 Task: Add Vitanica Yeast Arrest Vaginal Suppository to the cart.
Action: Mouse moved to (327, 152)
Screenshot: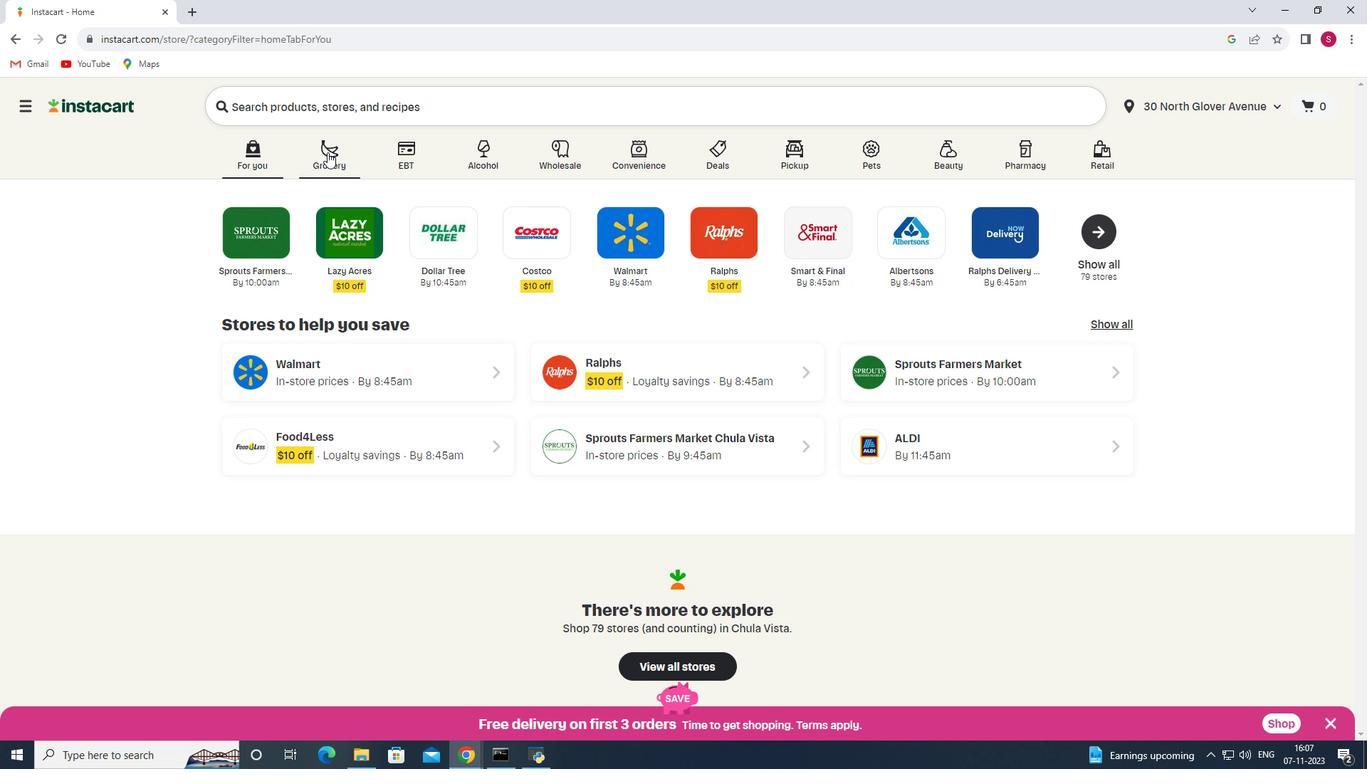 
Action: Mouse pressed left at (327, 152)
Screenshot: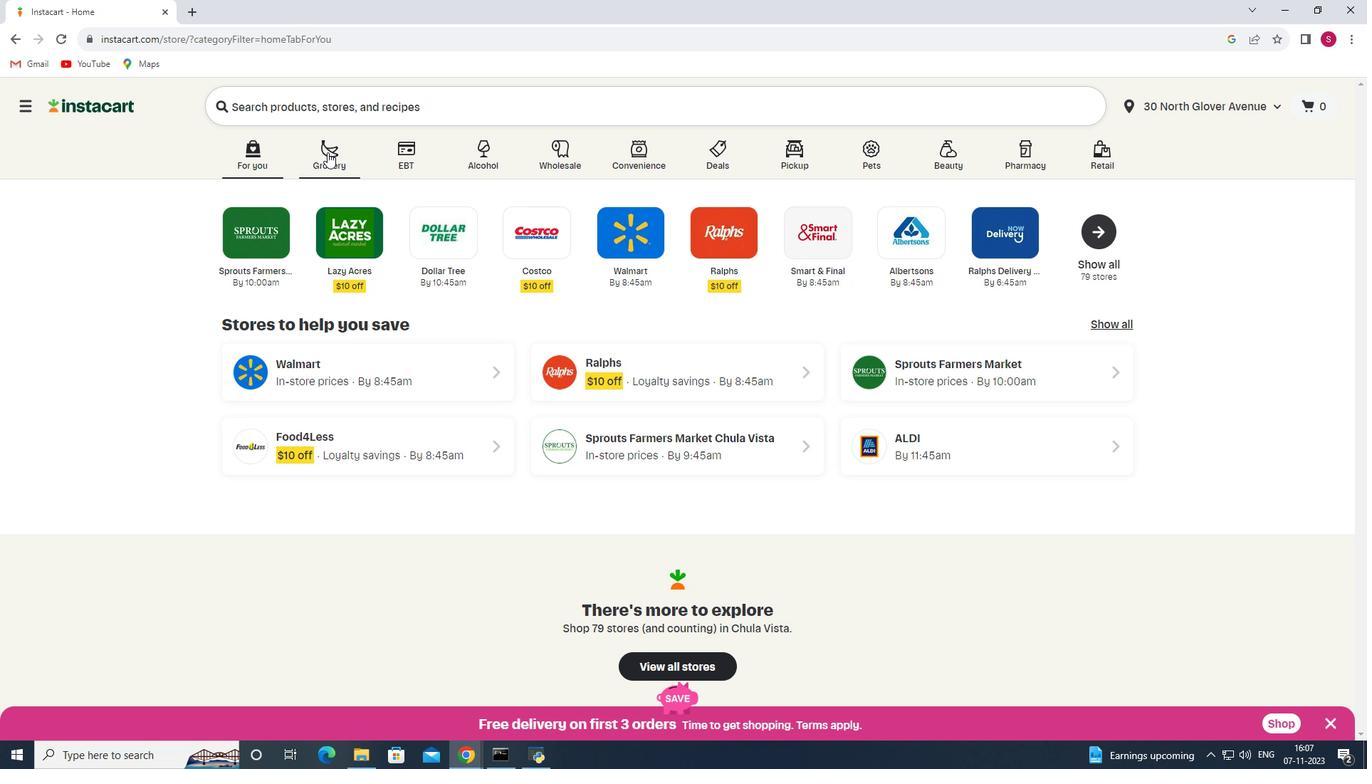 
Action: Mouse moved to (313, 417)
Screenshot: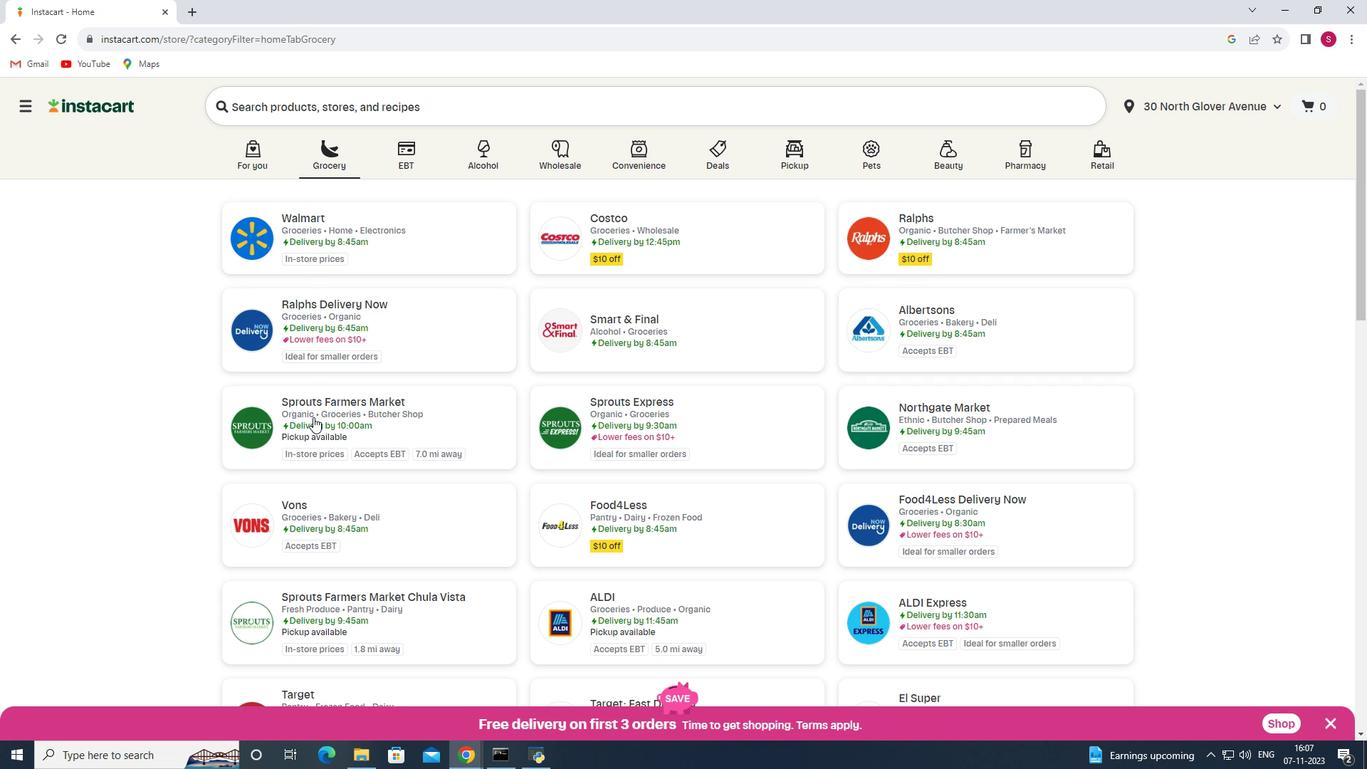 
Action: Mouse pressed left at (313, 417)
Screenshot: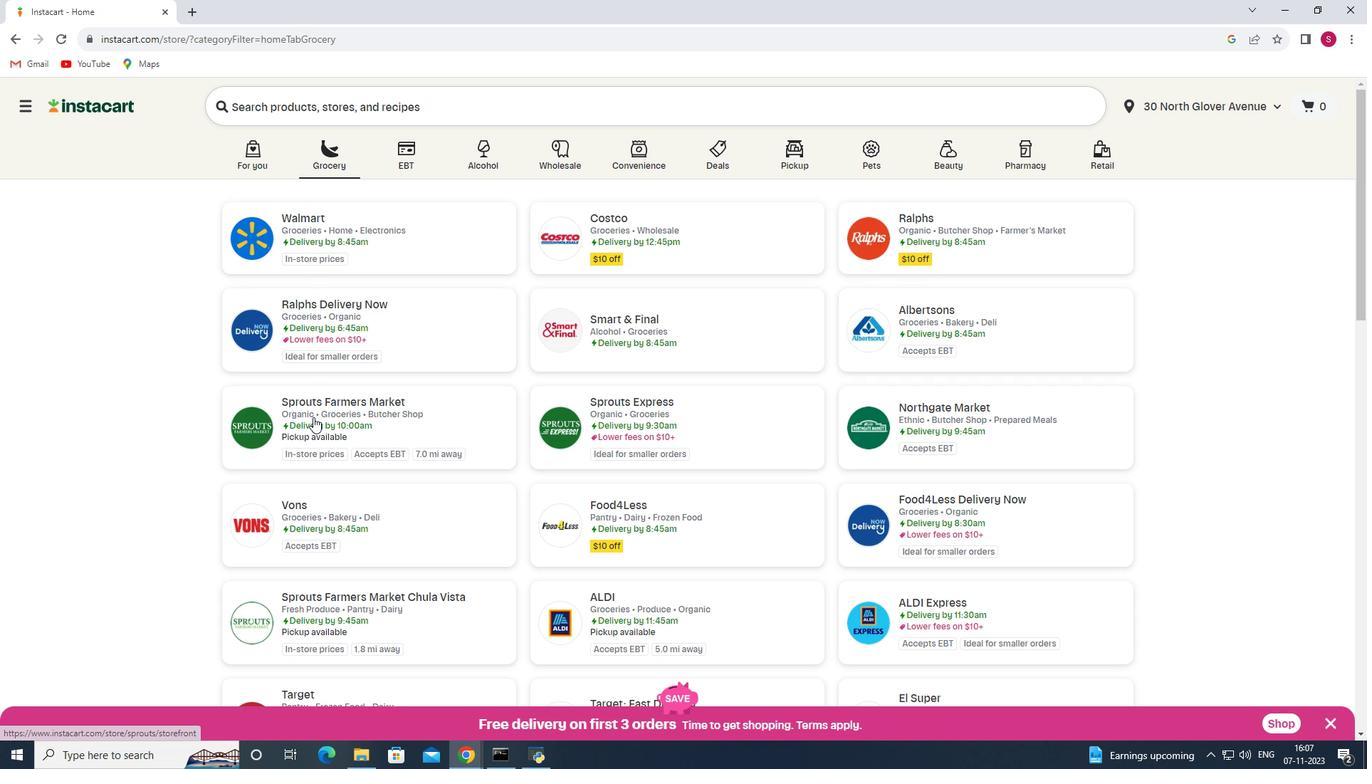 
Action: Mouse moved to (89, 448)
Screenshot: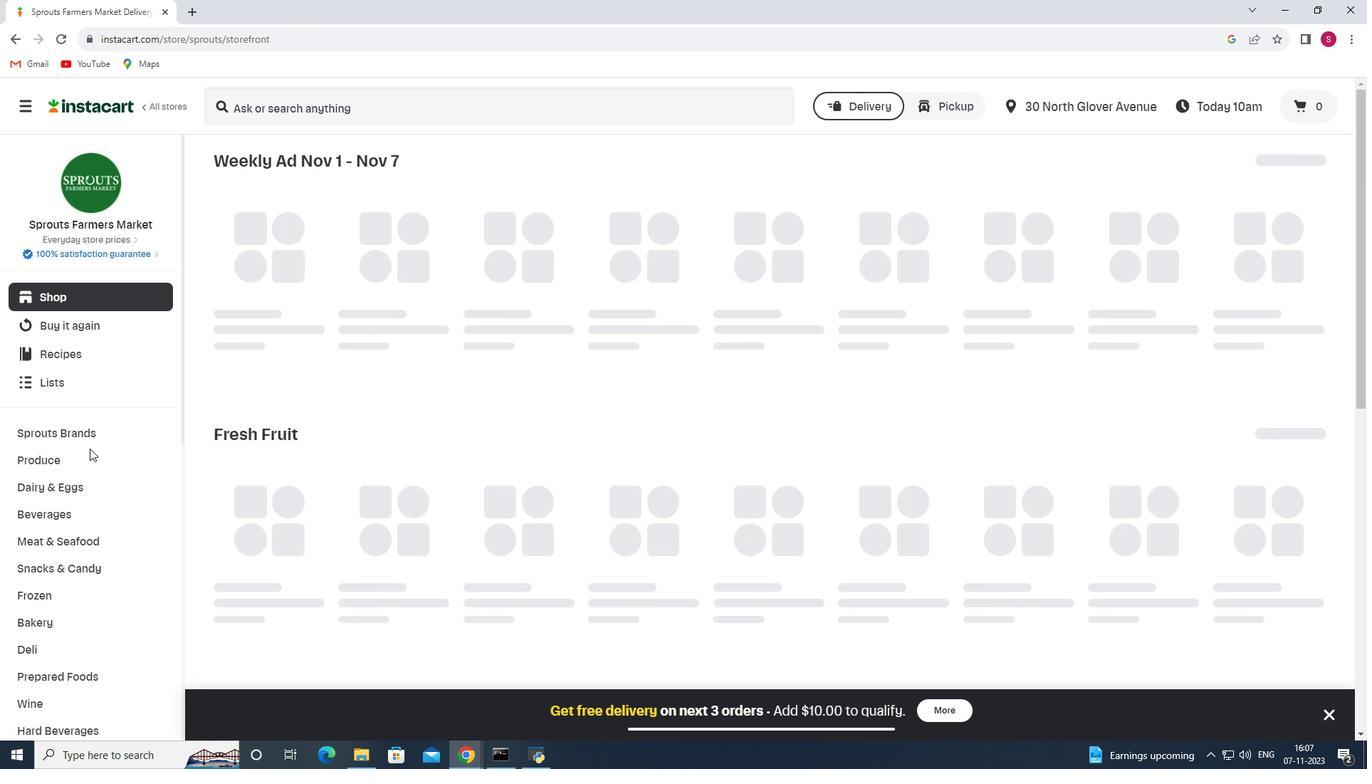 
Action: Mouse scrolled (89, 448) with delta (0, 0)
Screenshot: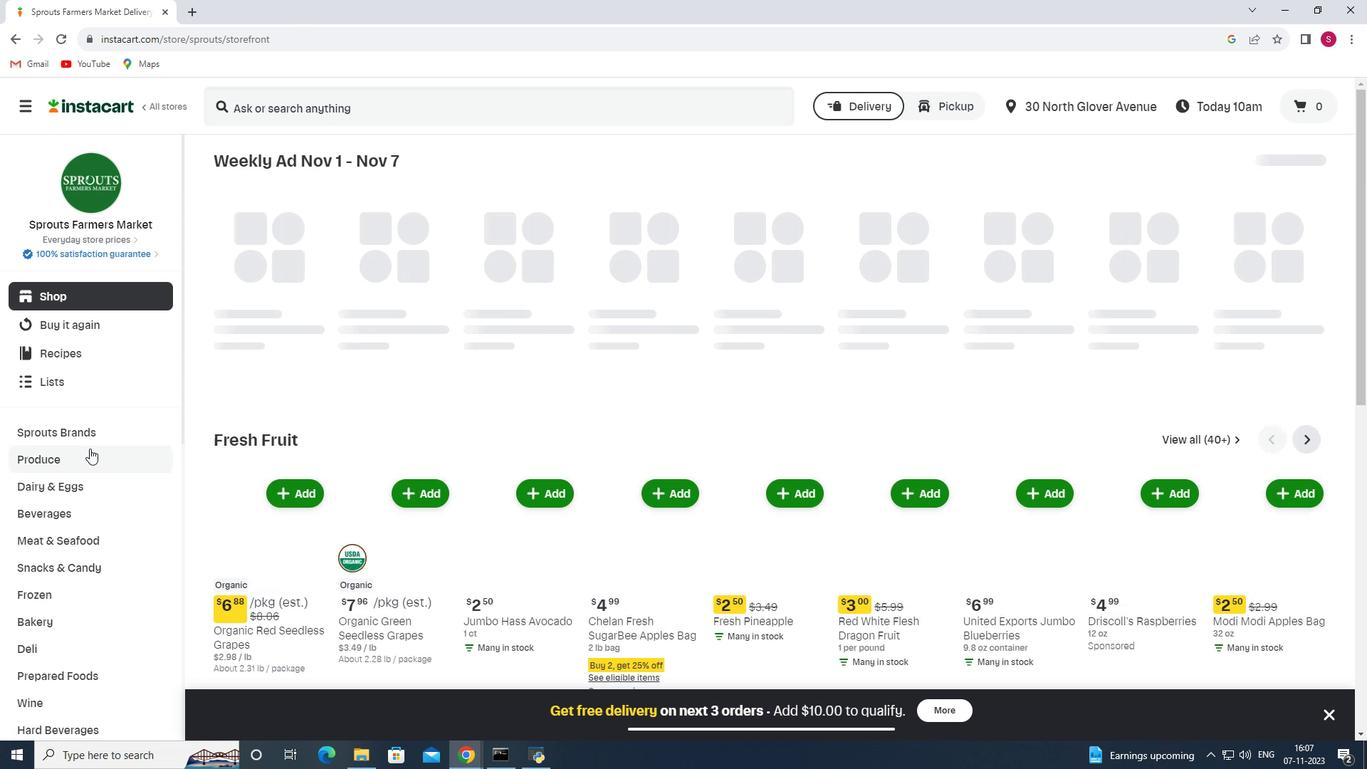 
Action: Mouse scrolled (89, 448) with delta (0, 0)
Screenshot: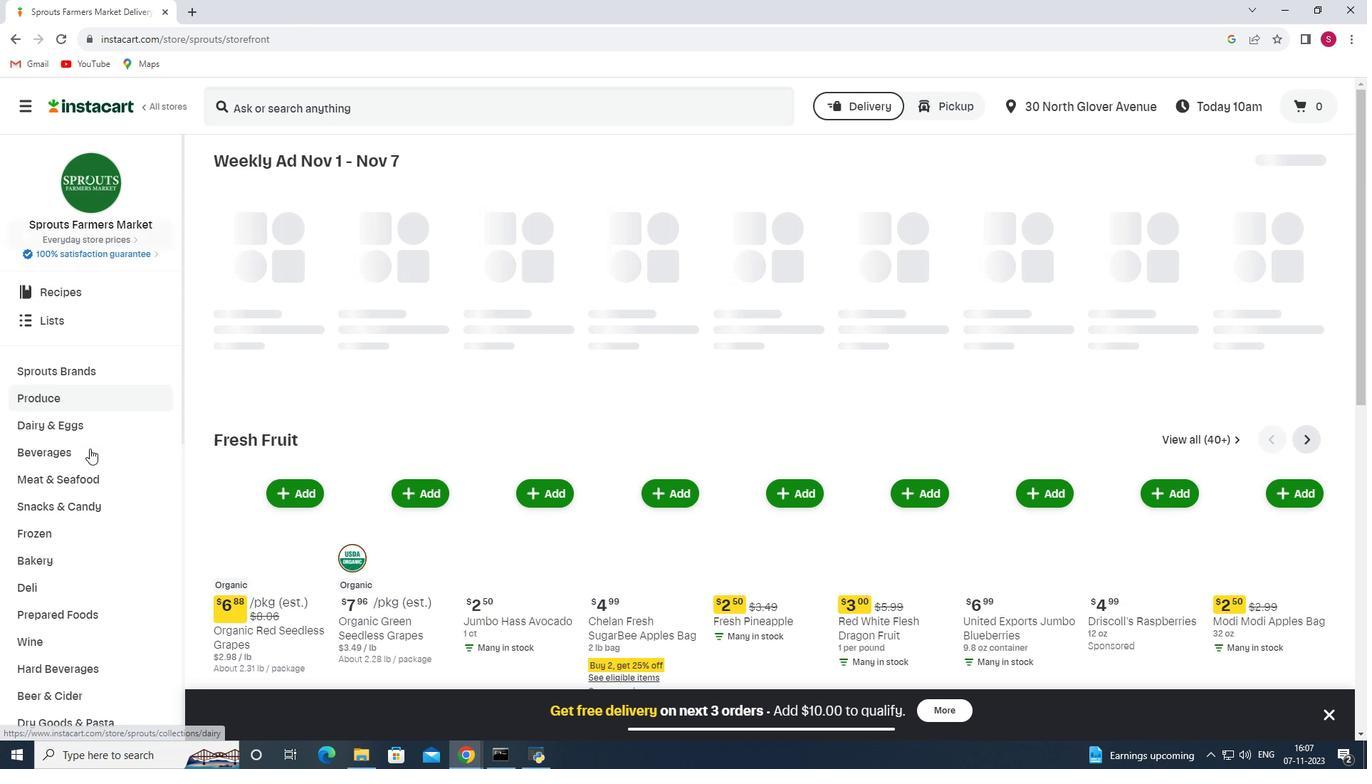 
Action: Mouse scrolled (89, 449) with delta (0, 0)
Screenshot: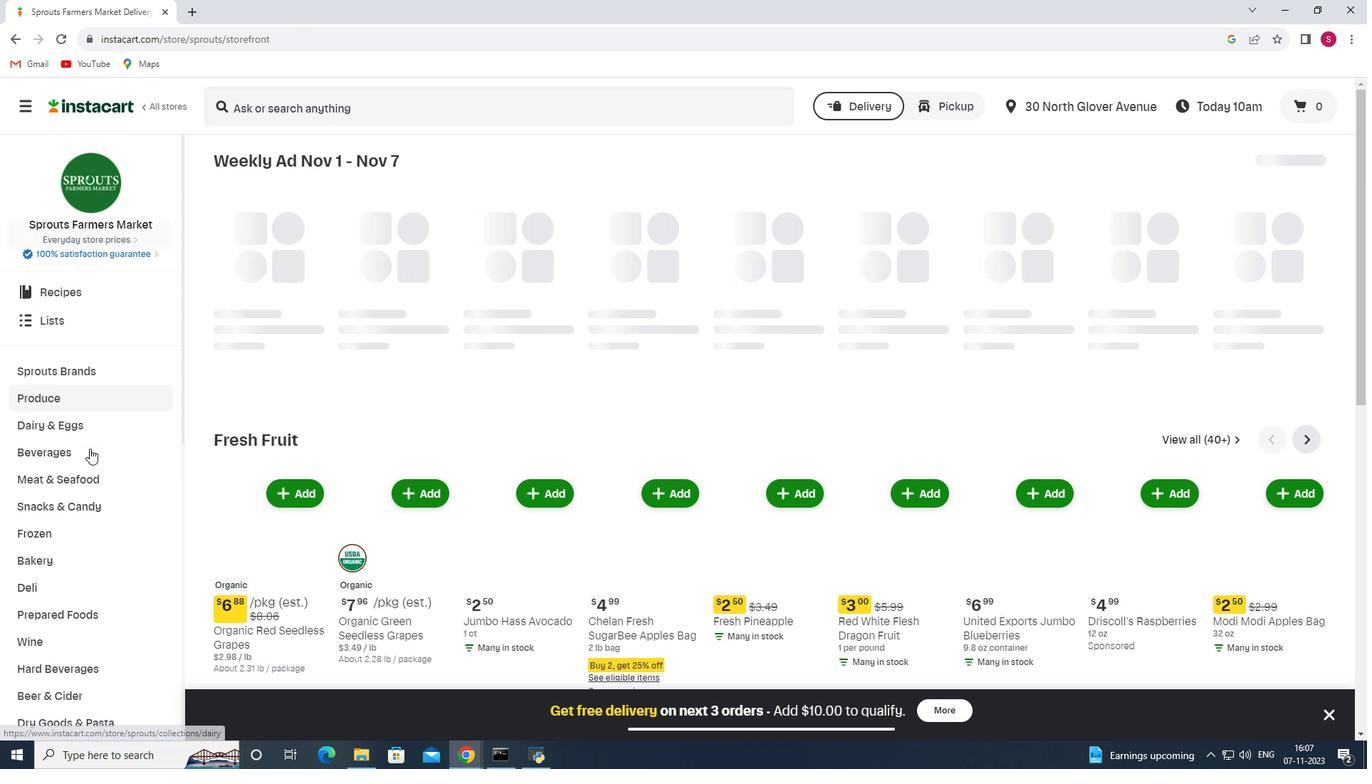
Action: Mouse scrolled (89, 448) with delta (0, 0)
Screenshot: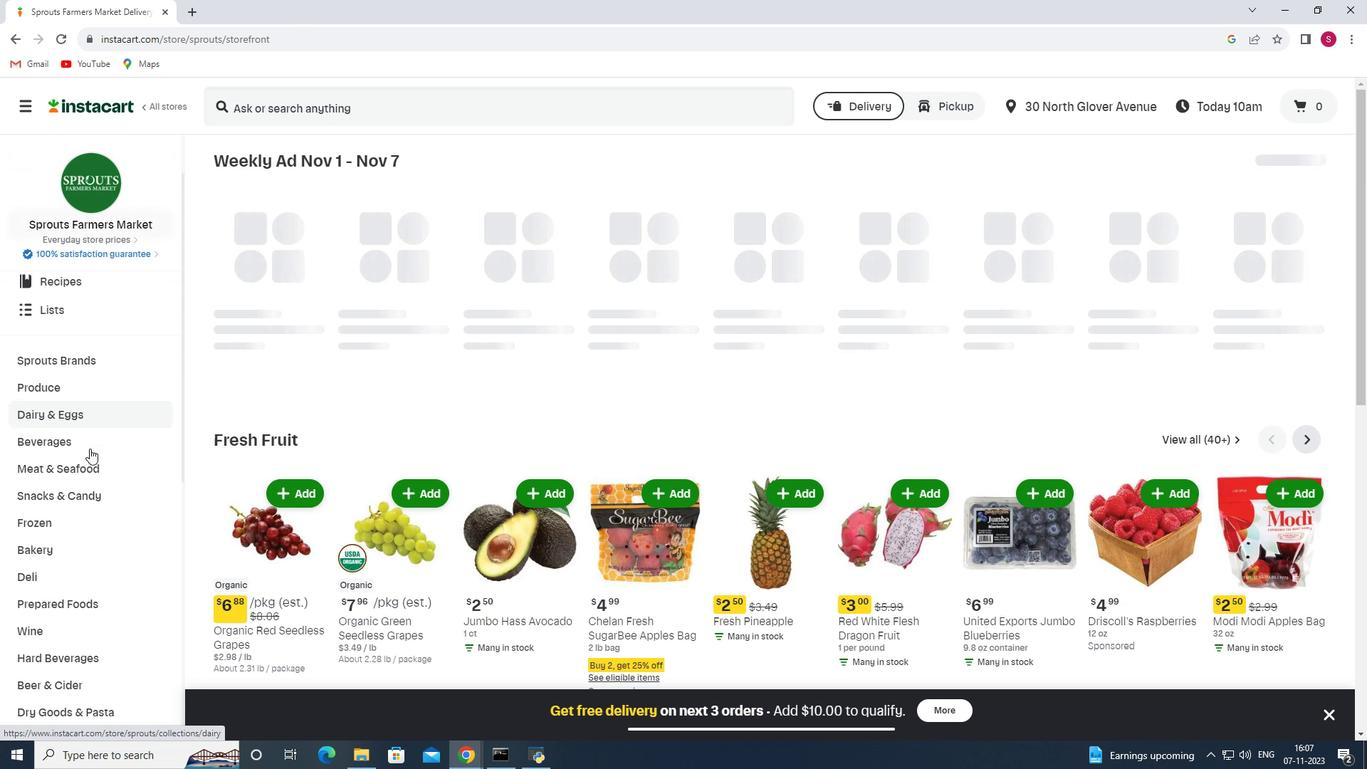 
Action: Mouse scrolled (89, 448) with delta (0, 0)
Screenshot: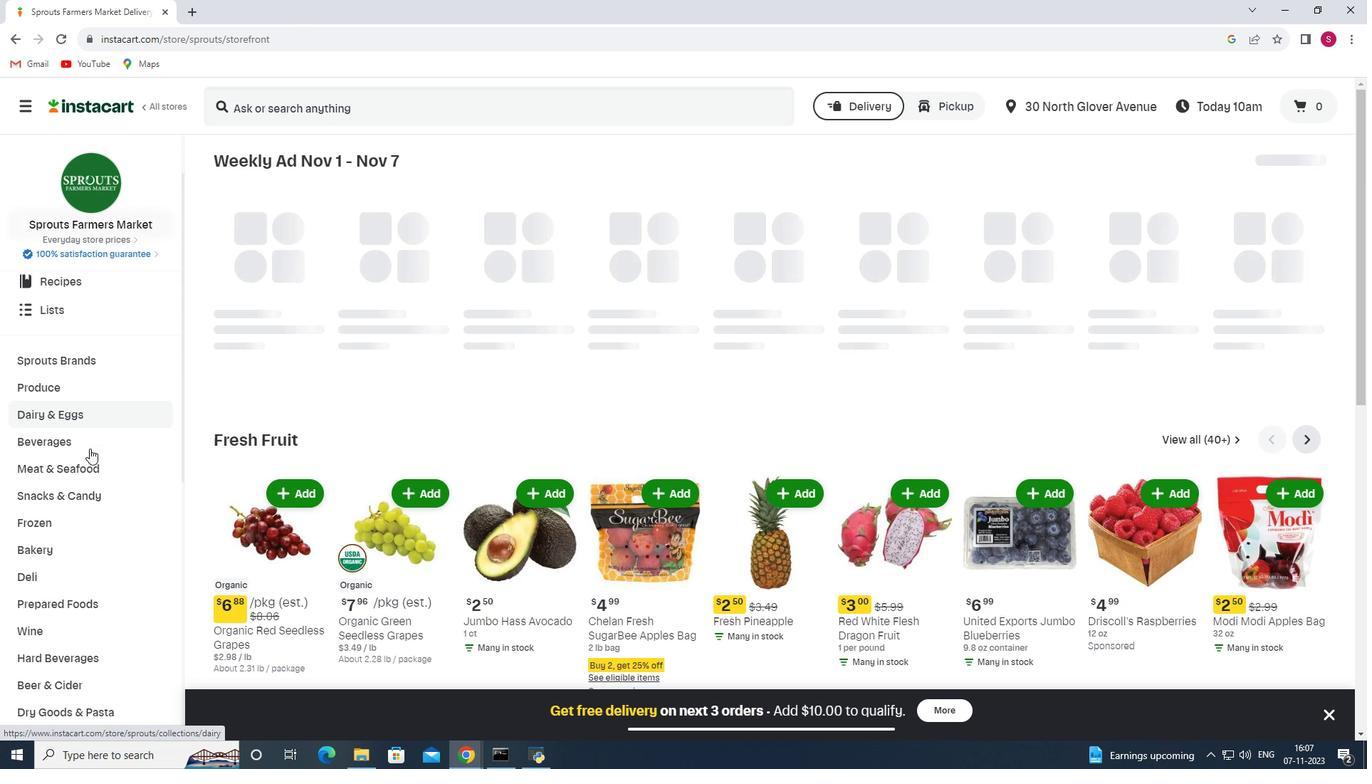 
Action: Mouse scrolled (89, 448) with delta (0, 0)
Screenshot: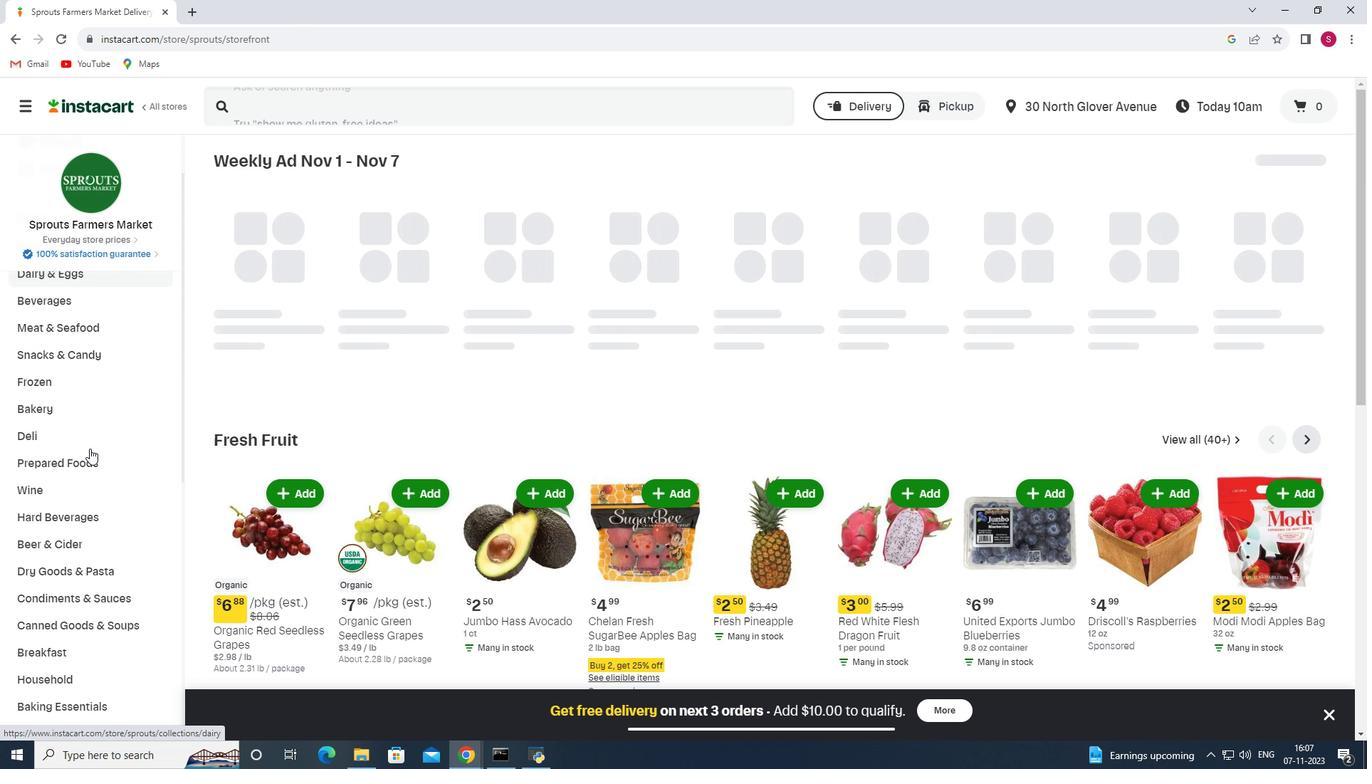 
Action: Mouse scrolled (89, 448) with delta (0, 0)
Screenshot: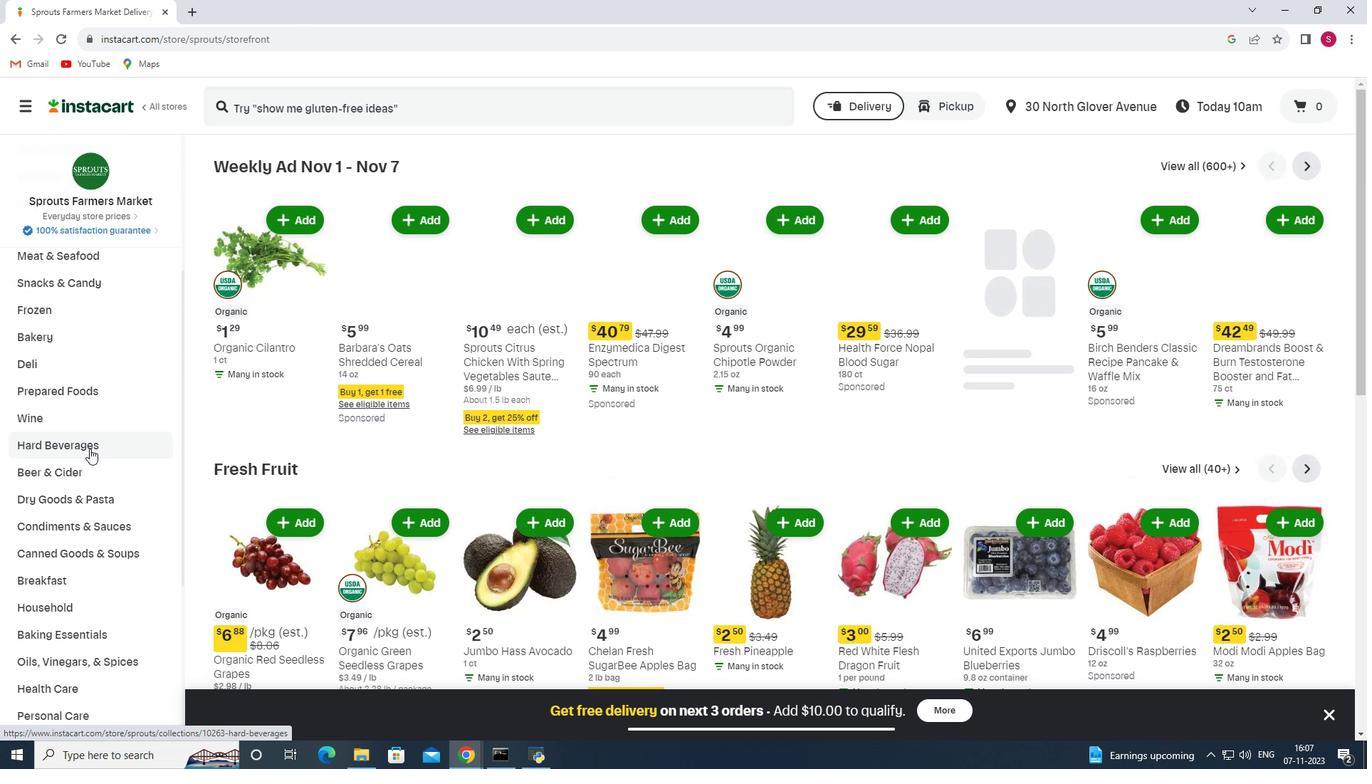 
Action: Mouse scrolled (89, 448) with delta (0, 0)
Screenshot: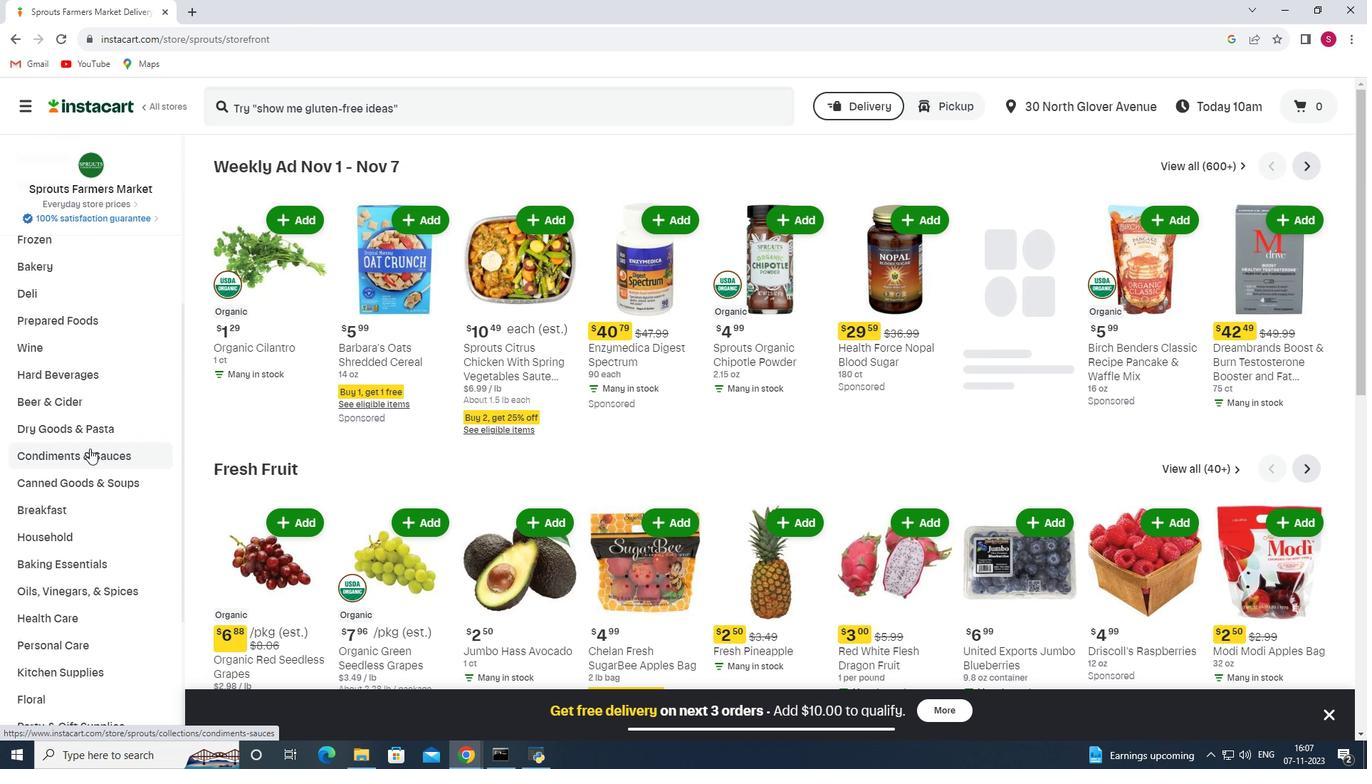 
Action: Mouse scrolled (89, 448) with delta (0, 0)
Screenshot: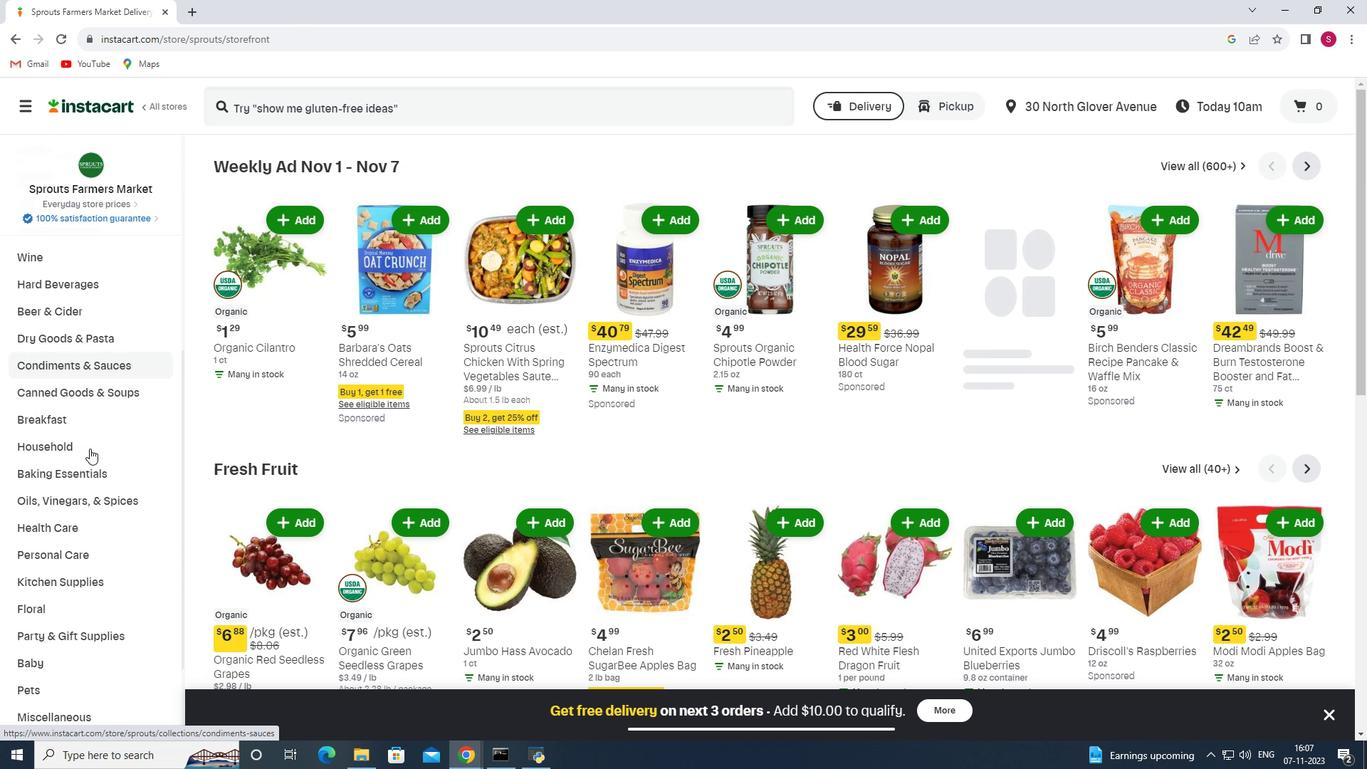 
Action: Mouse moved to (87, 473)
Screenshot: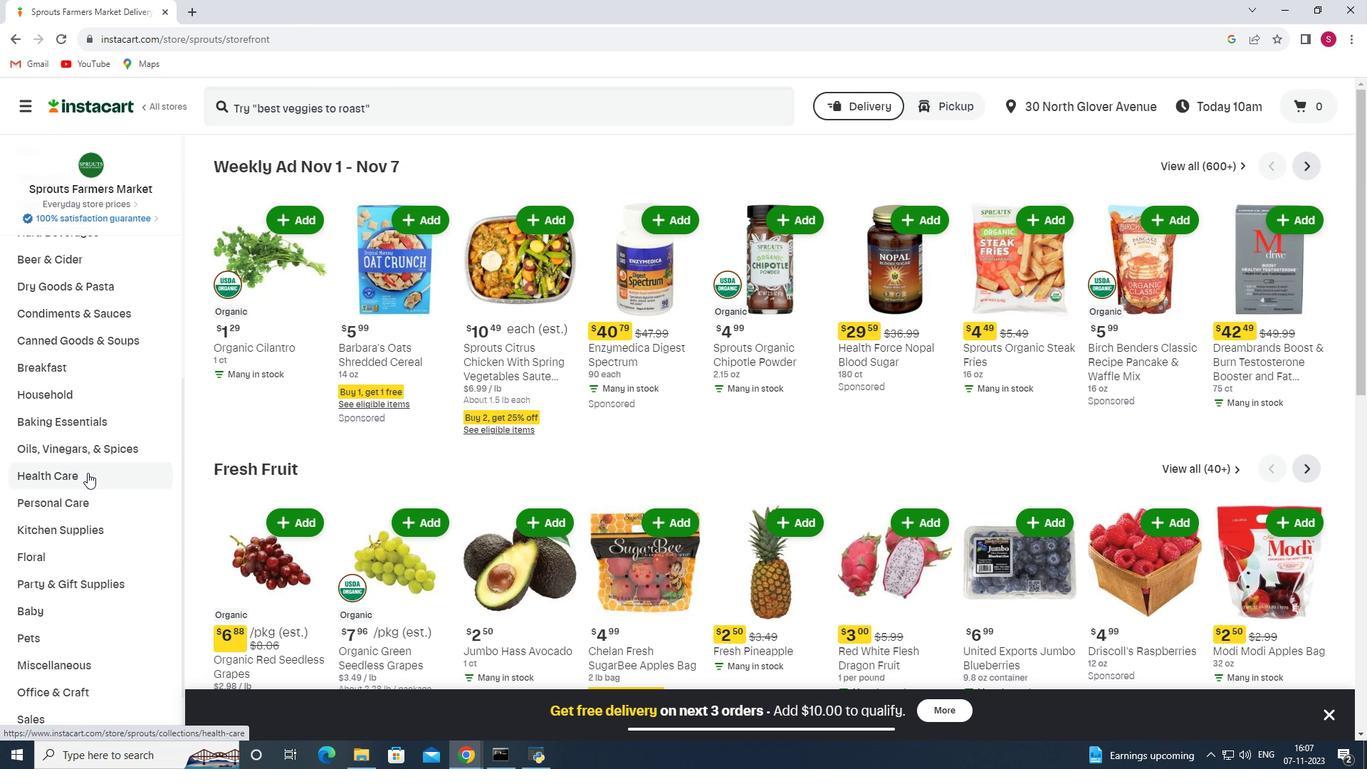 
Action: Mouse pressed left at (87, 473)
Screenshot: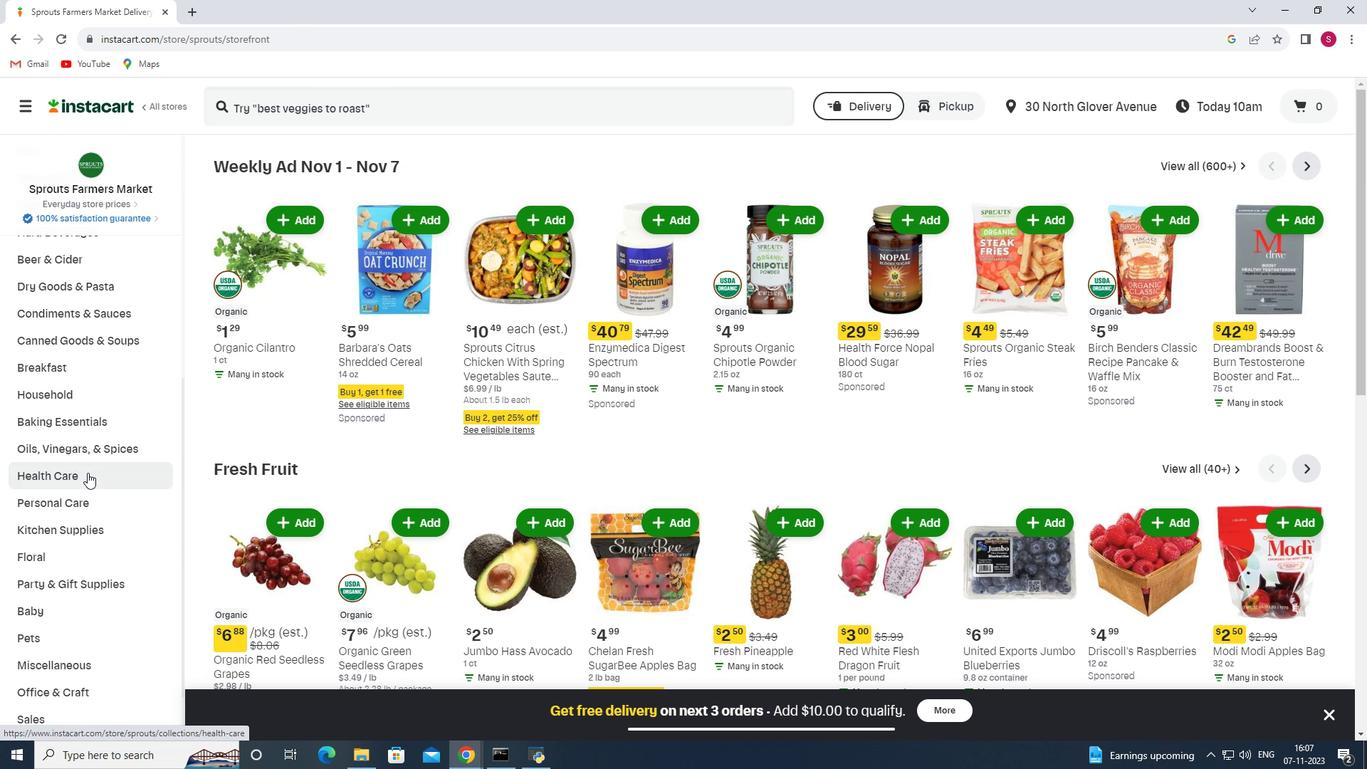 
Action: Mouse moved to (474, 193)
Screenshot: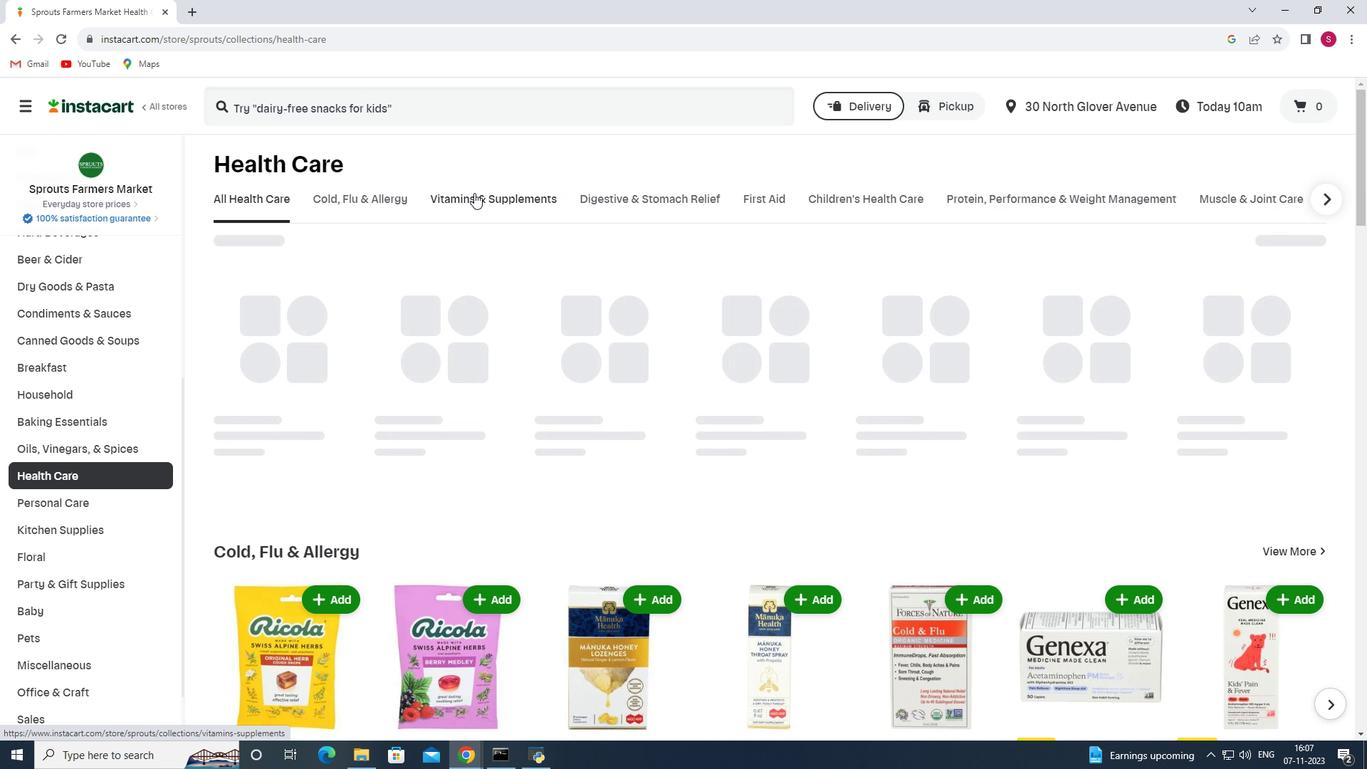 
Action: Mouse pressed left at (474, 193)
Screenshot: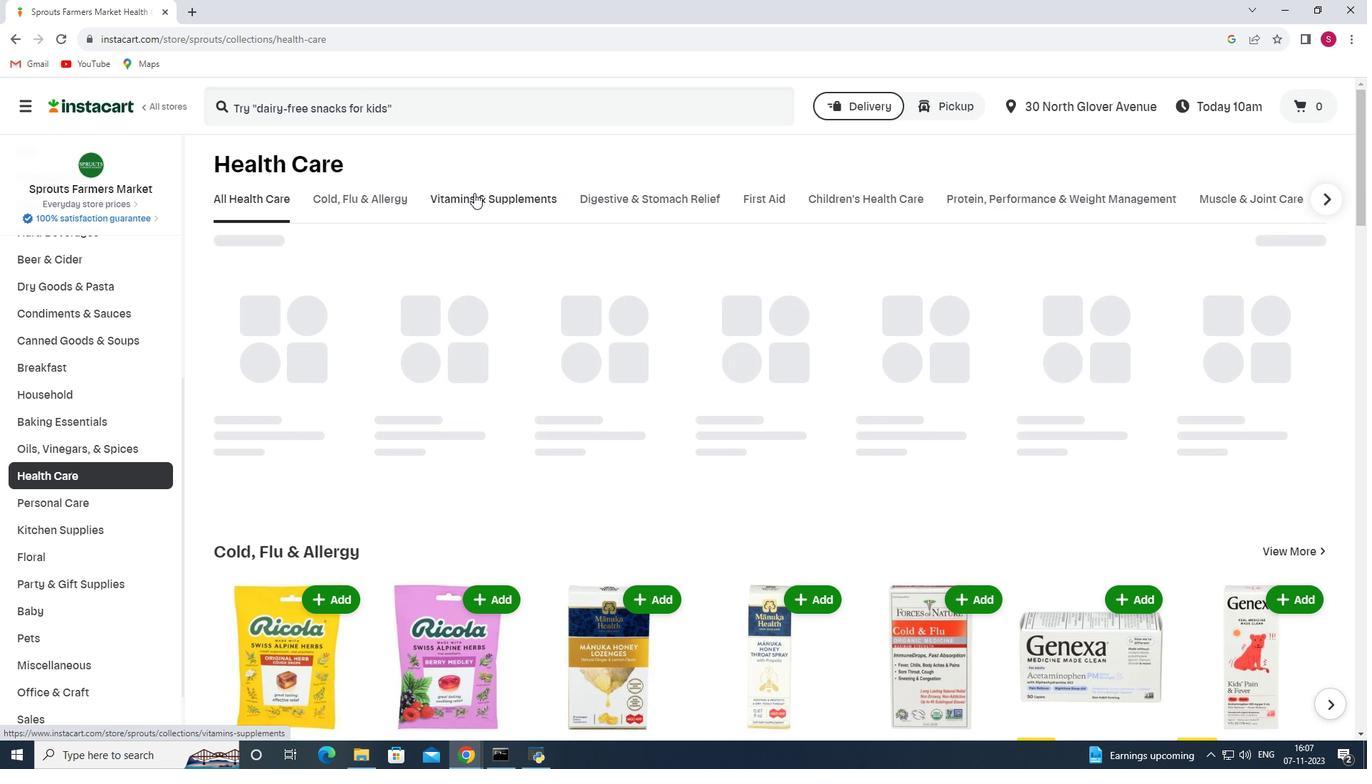 
Action: Mouse moved to (1124, 258)
Screenshot: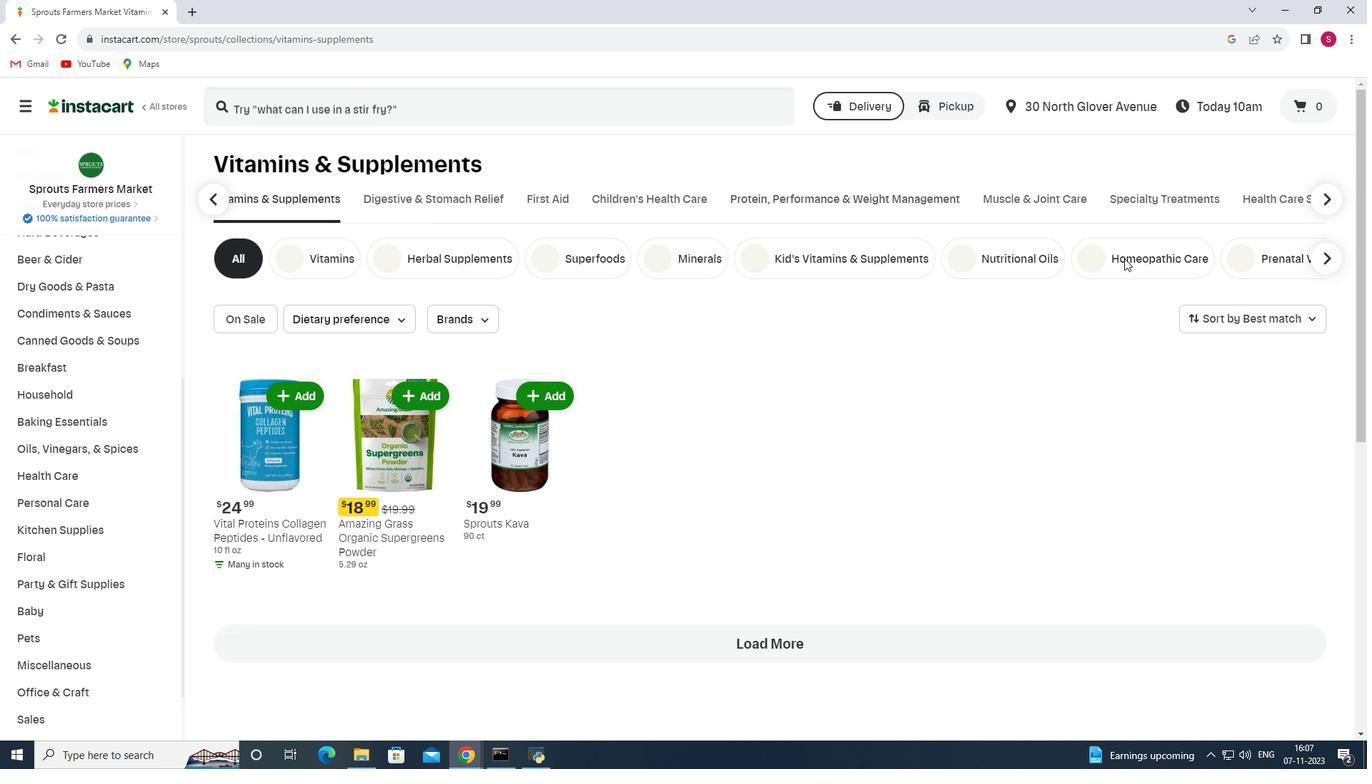 
Action: Mouse pressed left at (1124, 258)
Screenshot: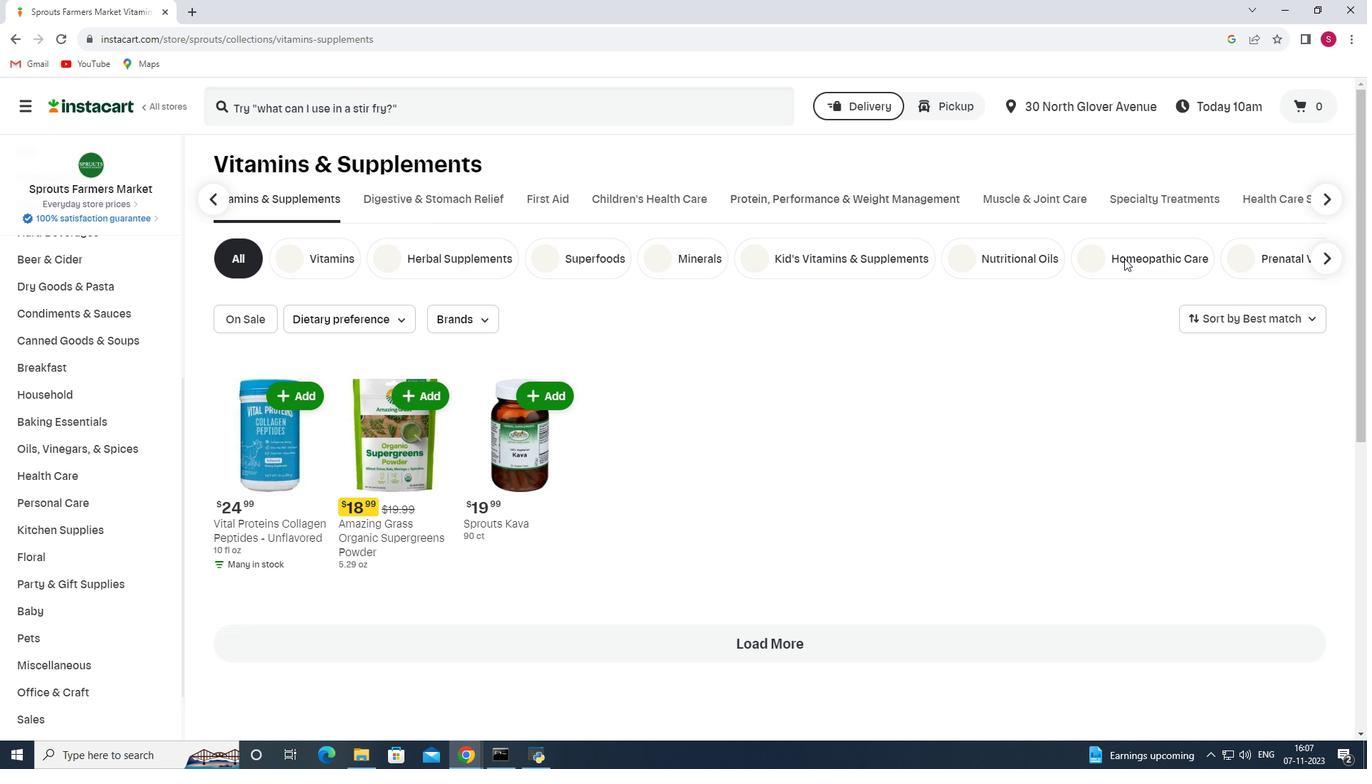 
Action: Mouse moved to (470, 111)
Screenshot: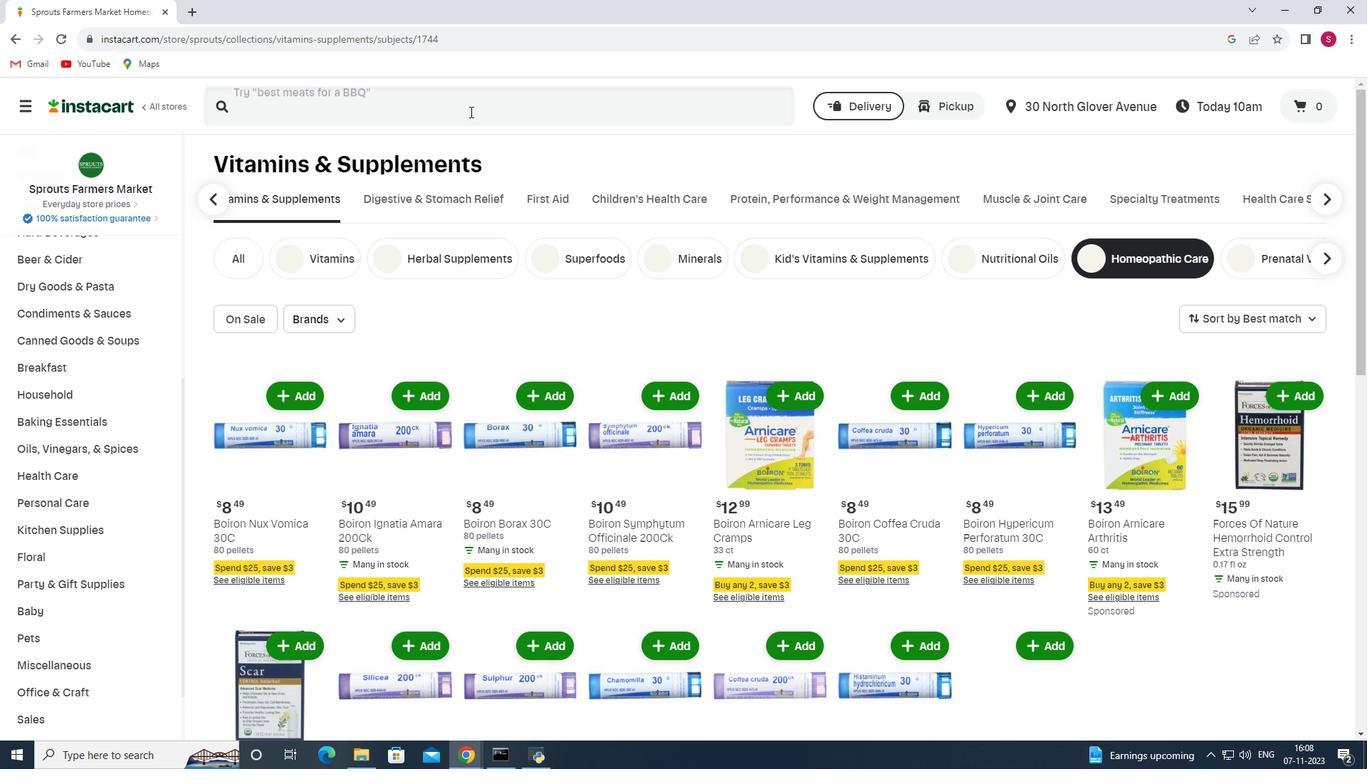 
Action: Mouse pressed left at (470, 111)
Screenshot: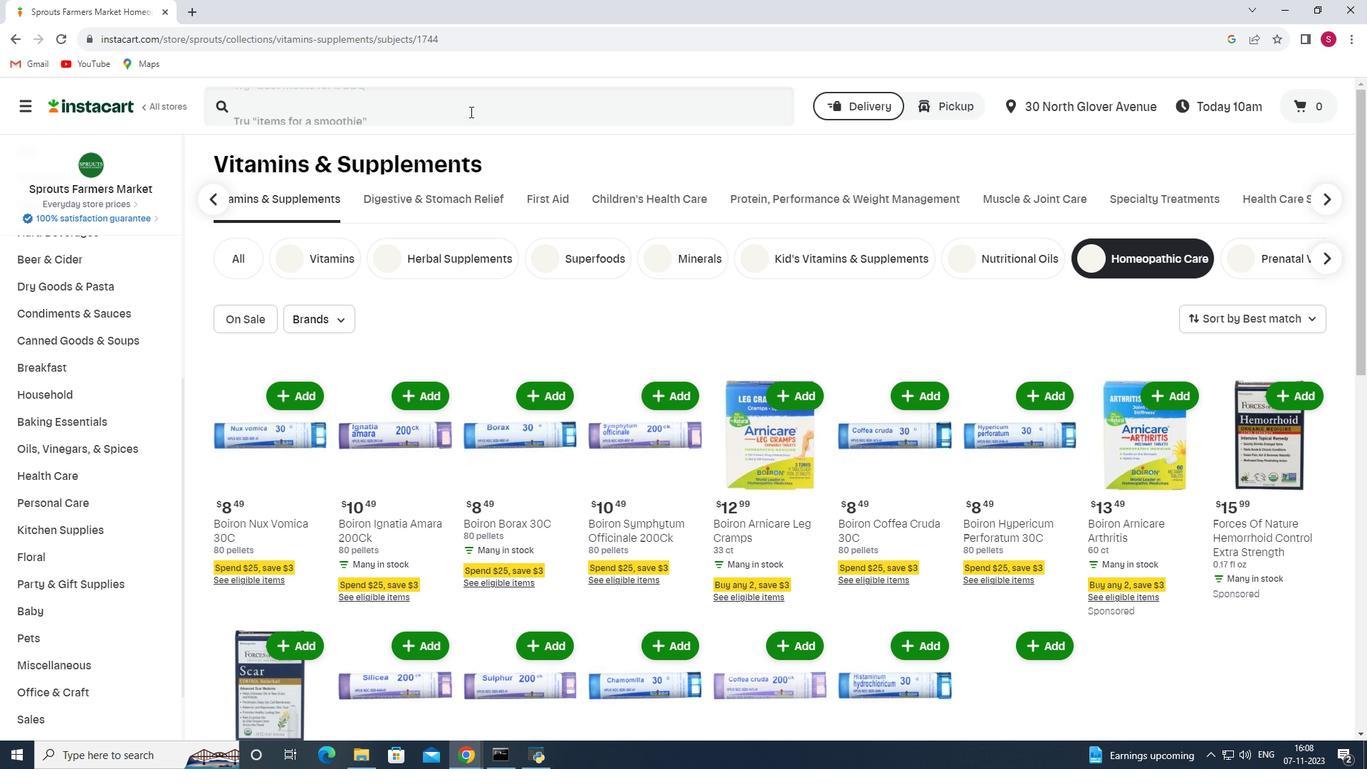 
Action: Key pressed <Key.shift>Vitanica<Key.space><Key.shift>yeast<Key.space><Key.shift><Key.shift><Key.shift><Key.shift><Key.shift><Key.shift><Key.shift><Key.shift><Key.shift><Key.shift>Arrest<Key.space><Key.shift>b<Key.backspace><Key.shift>Vaginal<Key.space><Key.shift>Suppository<Key.enter>
Screenshot: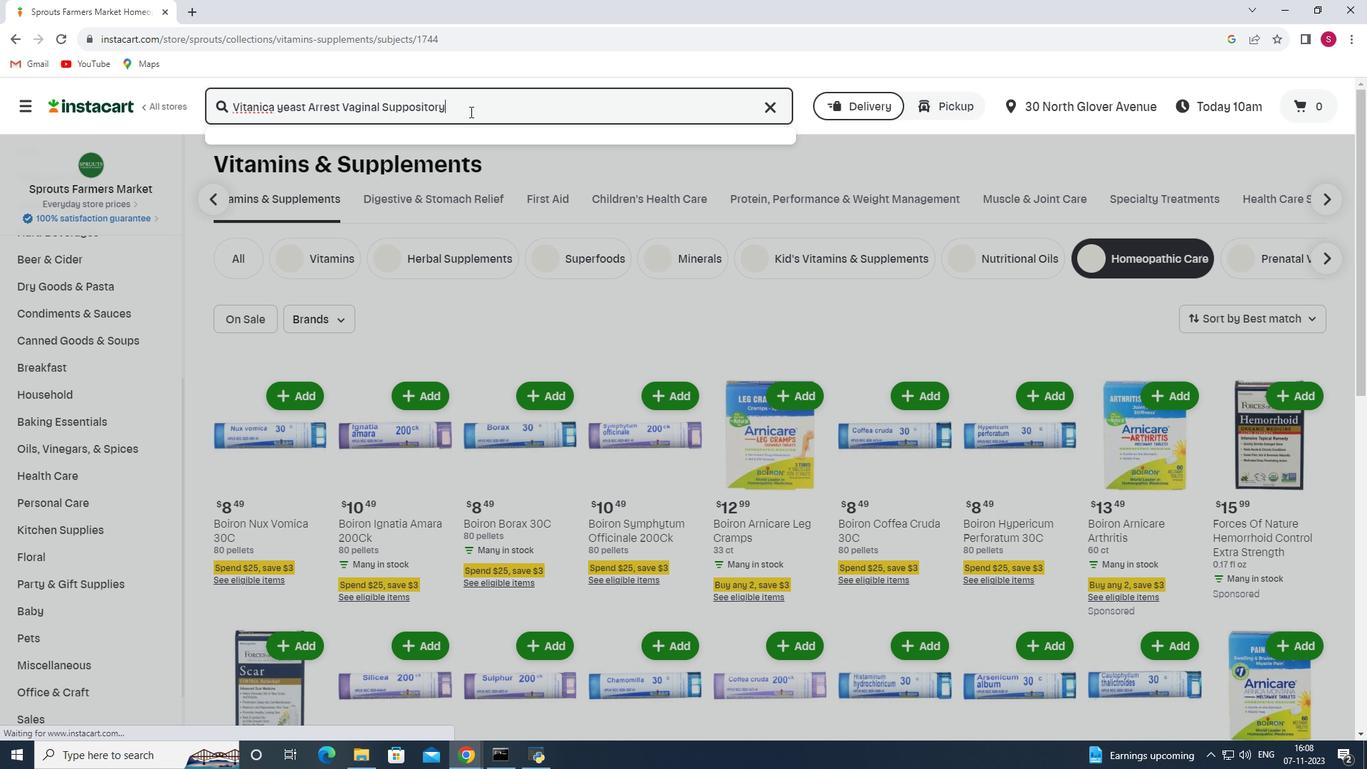 
Action: Mouse moved to (394, 222)
Screenshot: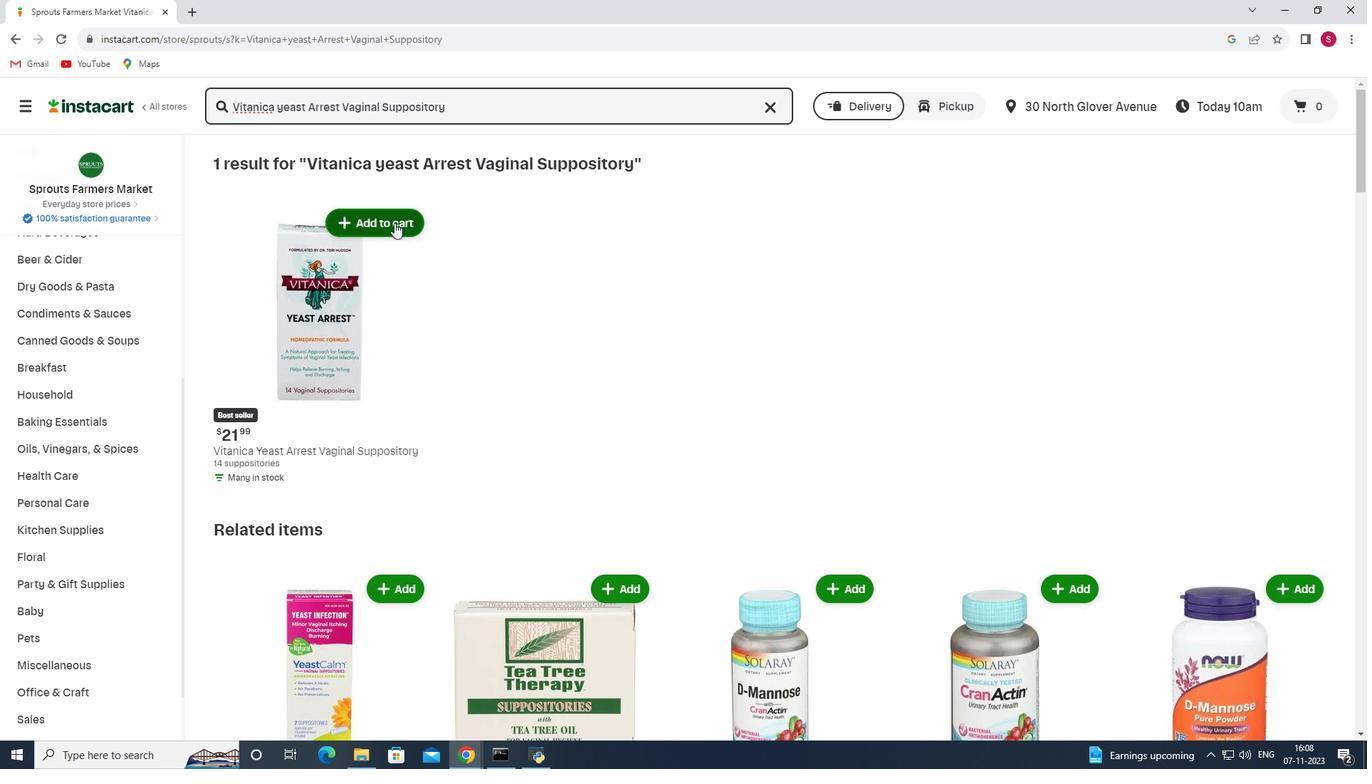 
Action: Mouse pressed left at (394, 222)
Screenshot: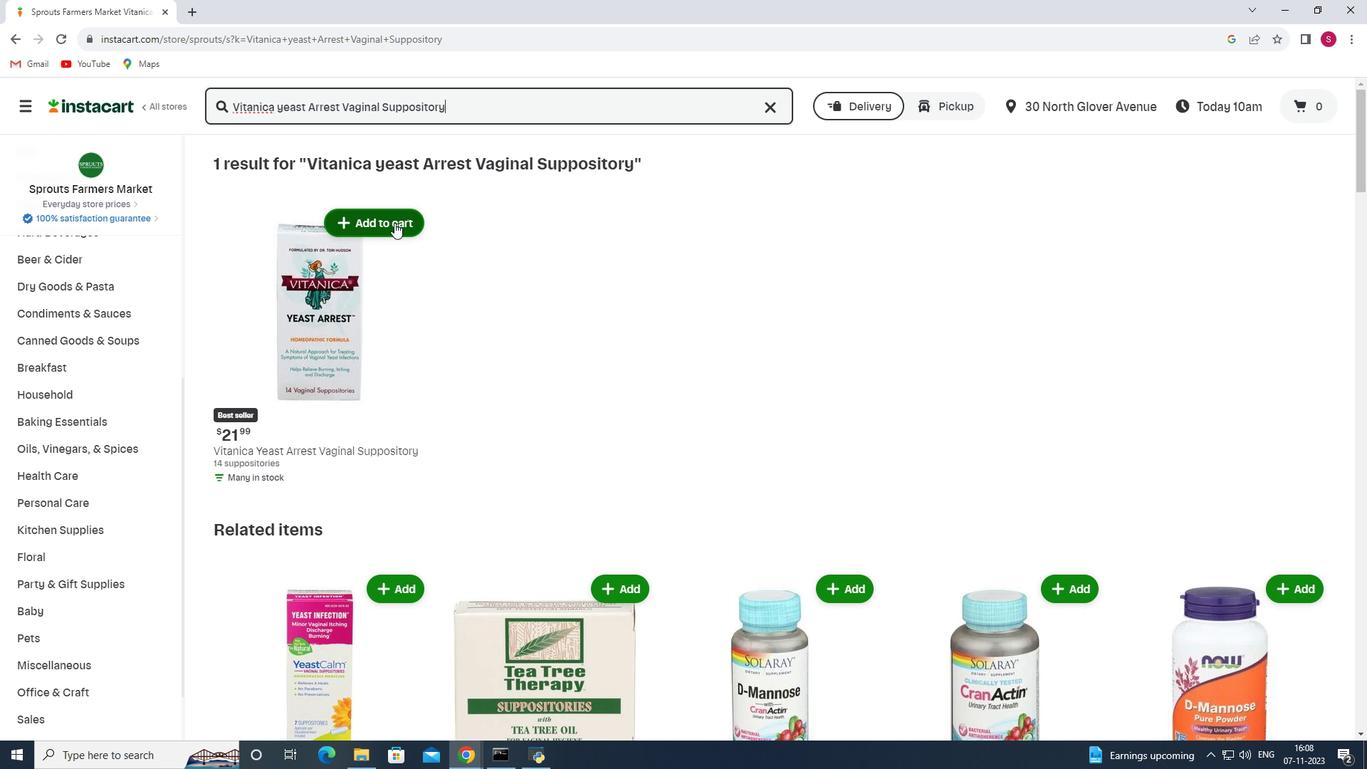 
Action: Mouse moved to (475, 334)
Screenshot: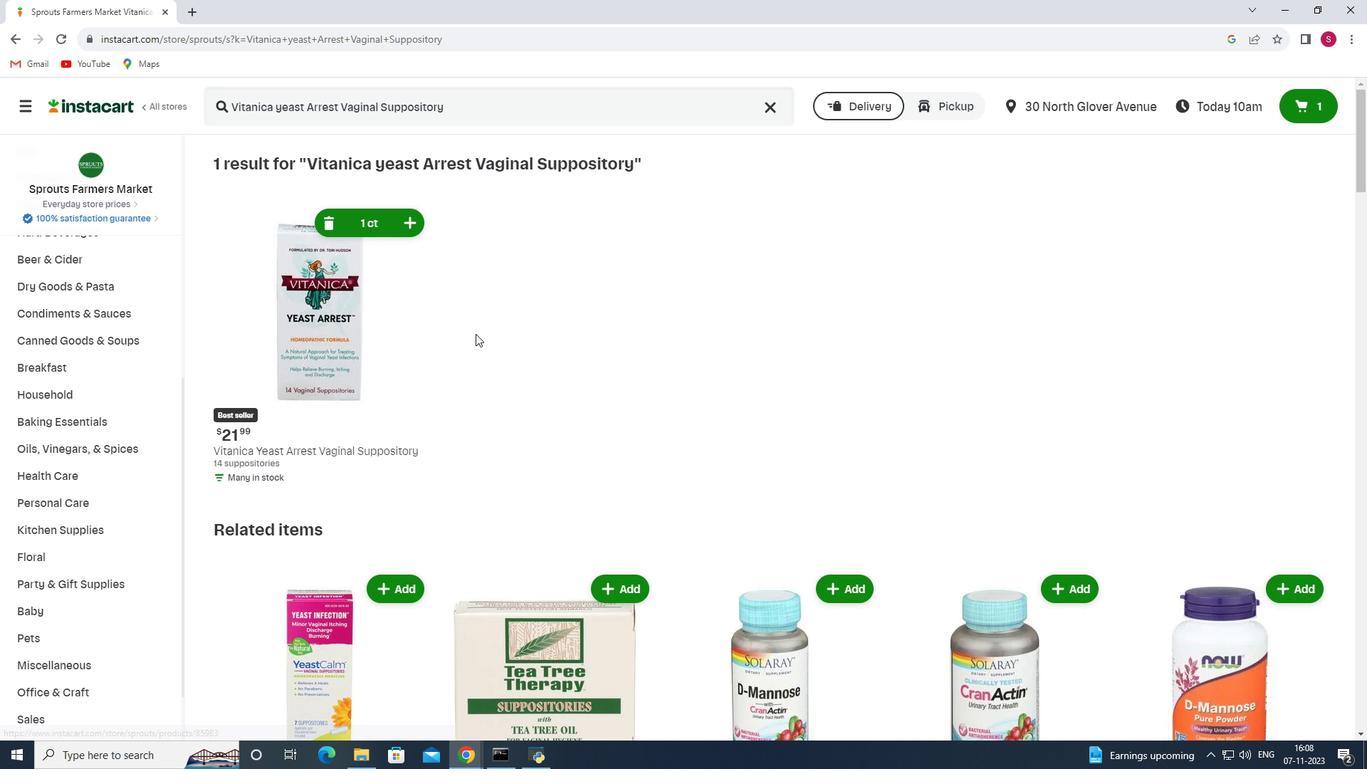 
